 Task: Find common elements between two arrays using a Python program.
Action: Mouse moved to (66, 7)
Screenshot: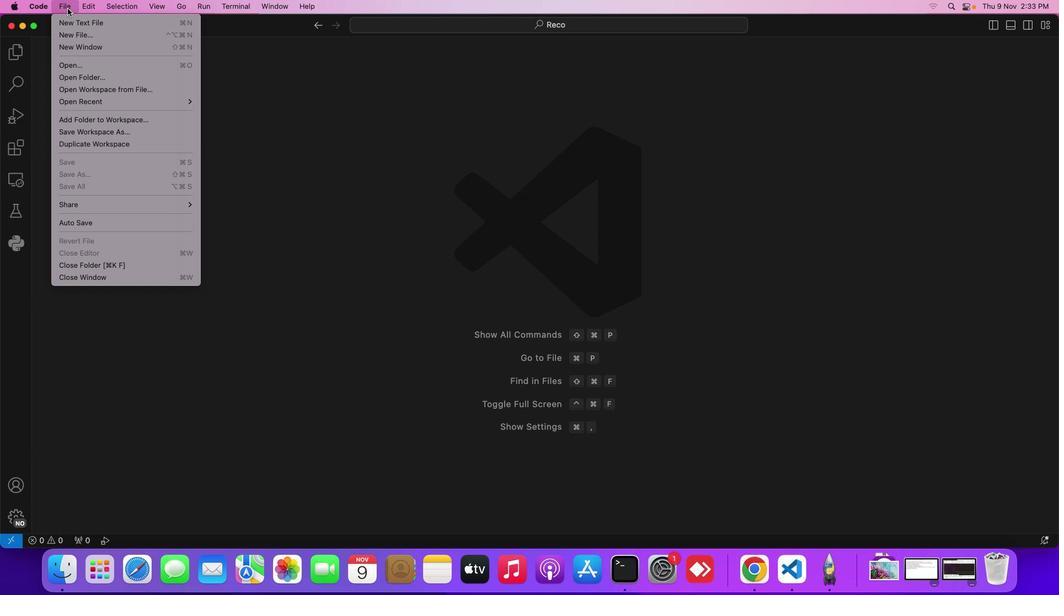 
Action: Mouse pressed left at (66, 7)
Screenshot: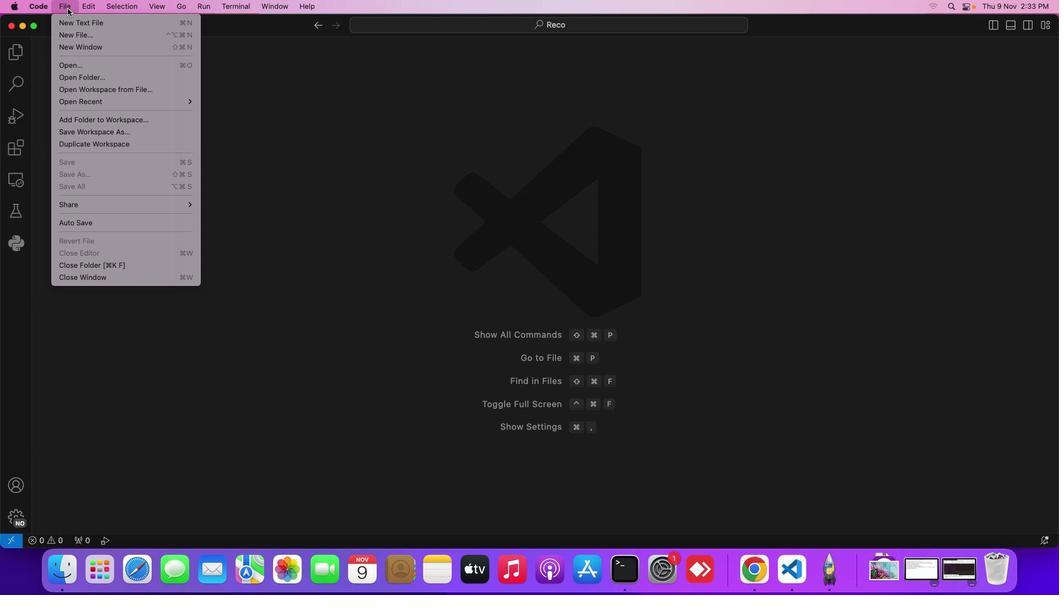 
Action: Mouse moved to (70, 18)
Screenshot: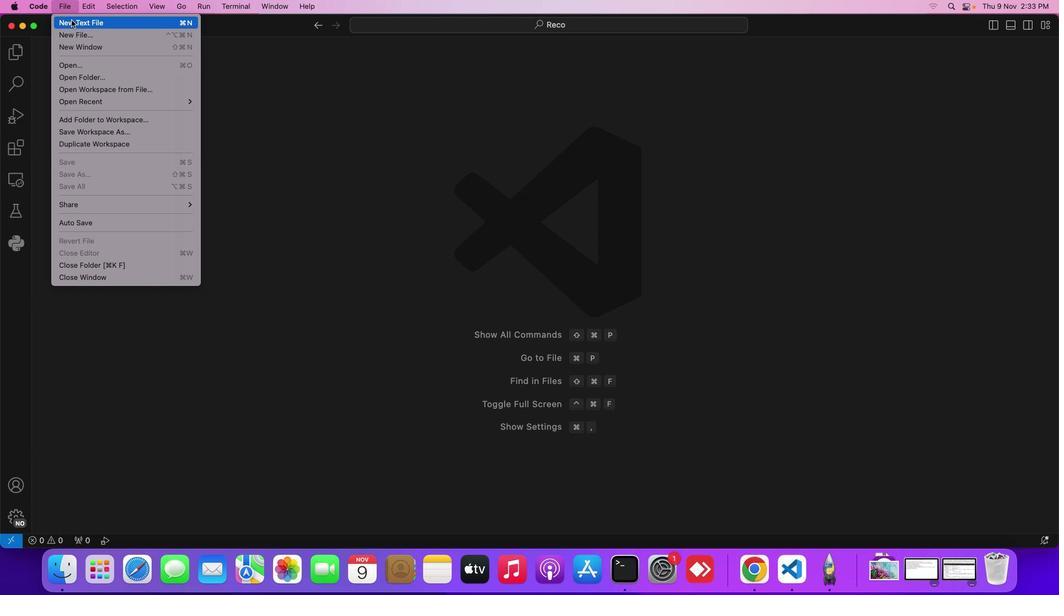 
Action: Mouse pressed left at (70, 18)
Screenshot: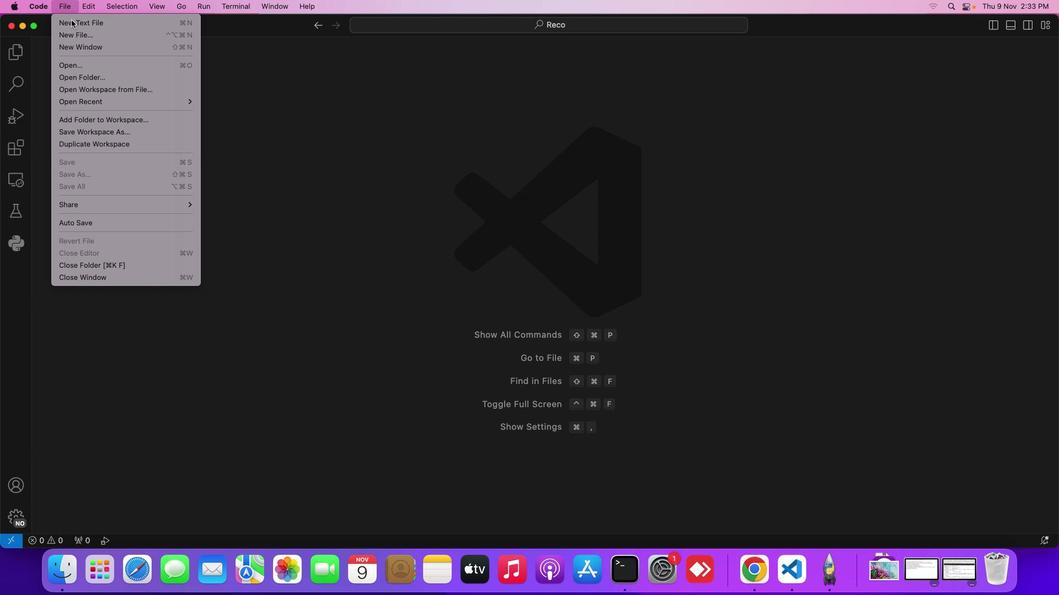 
Action: Mouse moved to (228, 152)
Screenshot: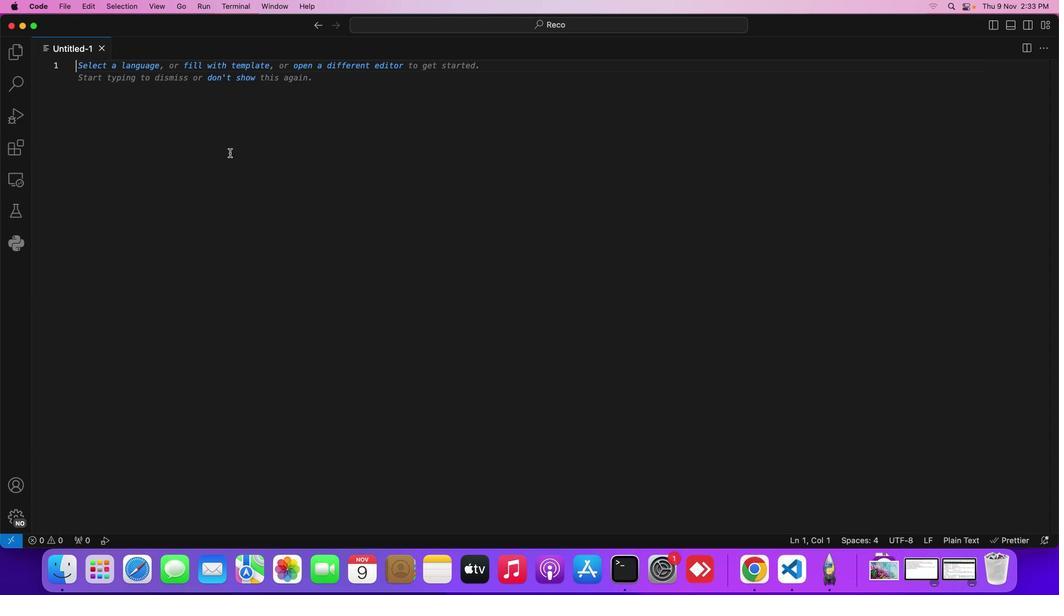 
Action: Key pressed Key.cmd
Screenshot: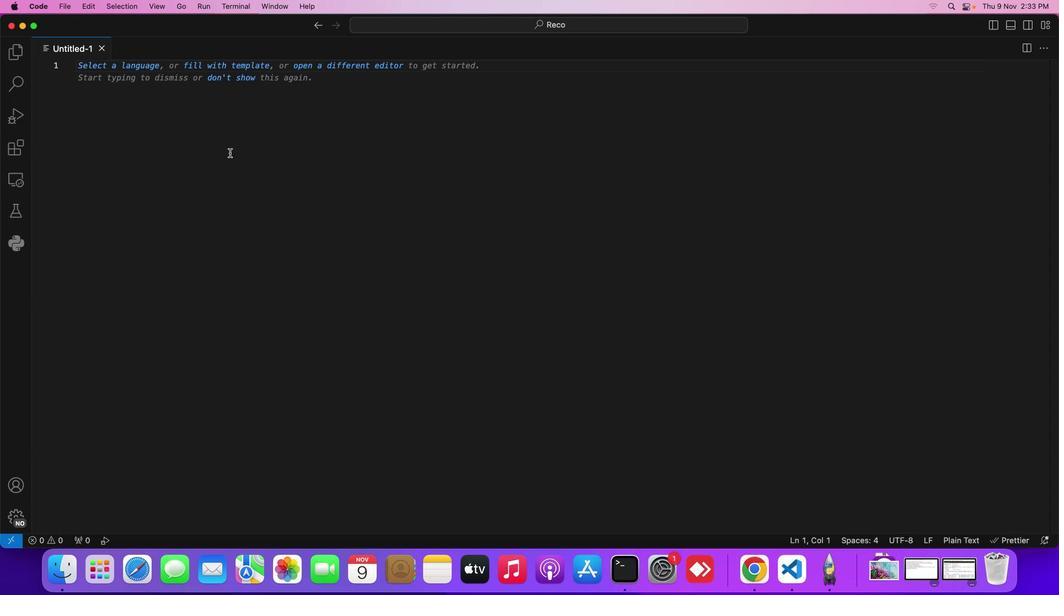 
Action: Mouse moved to (228, 152)
Screenshot: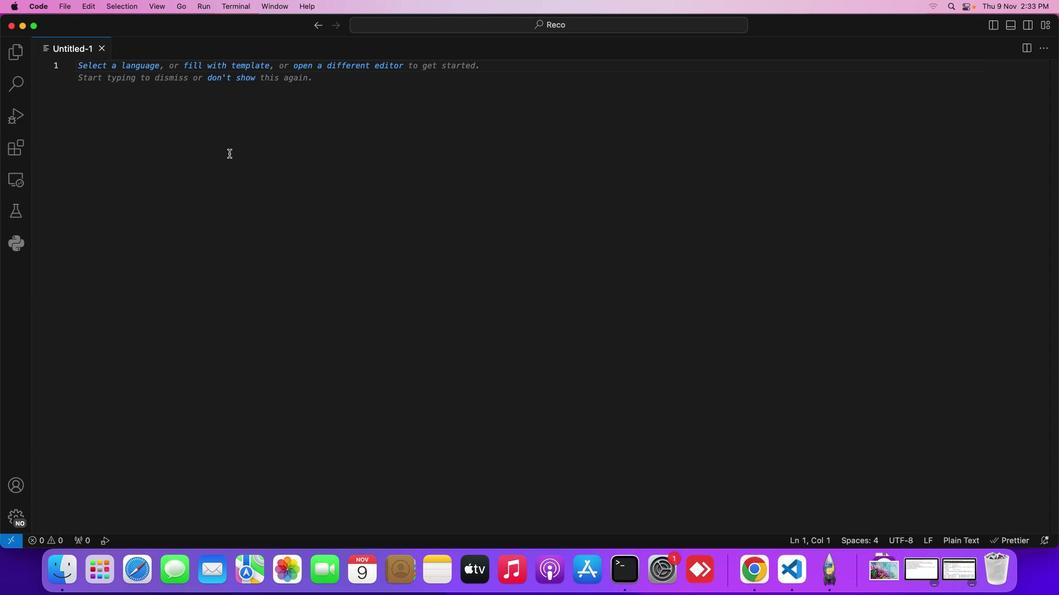 
Action: Key pressed 's'
Screenshot: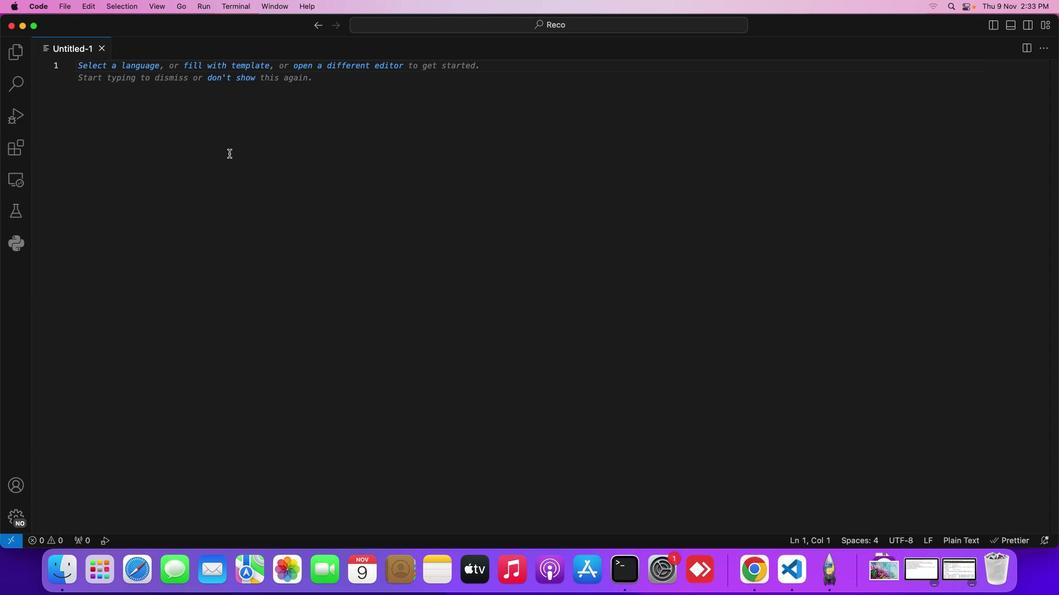 
Action: Mouse moved to (549, 237)
Screenshot: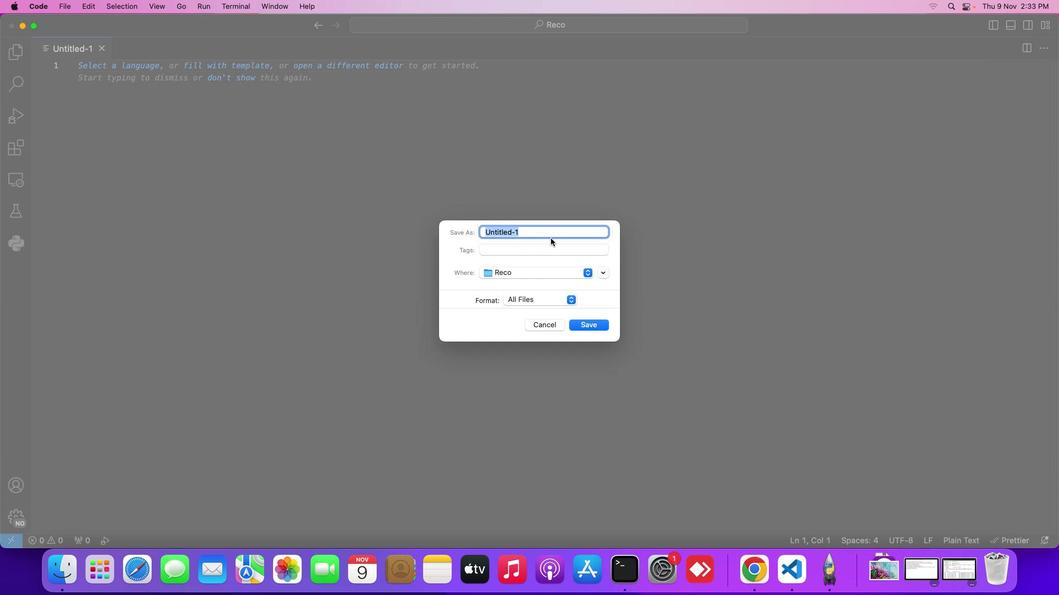 
Action: Mouse pressed left at (549, 237)
Screenshot: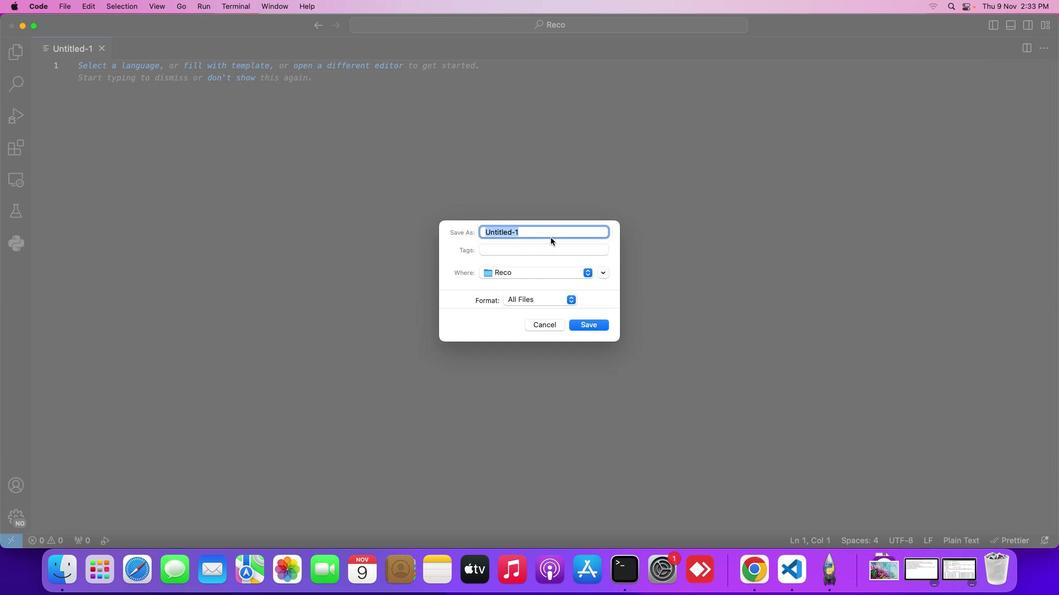 
Action: Mouse moved to (537, 227)
Screenshot: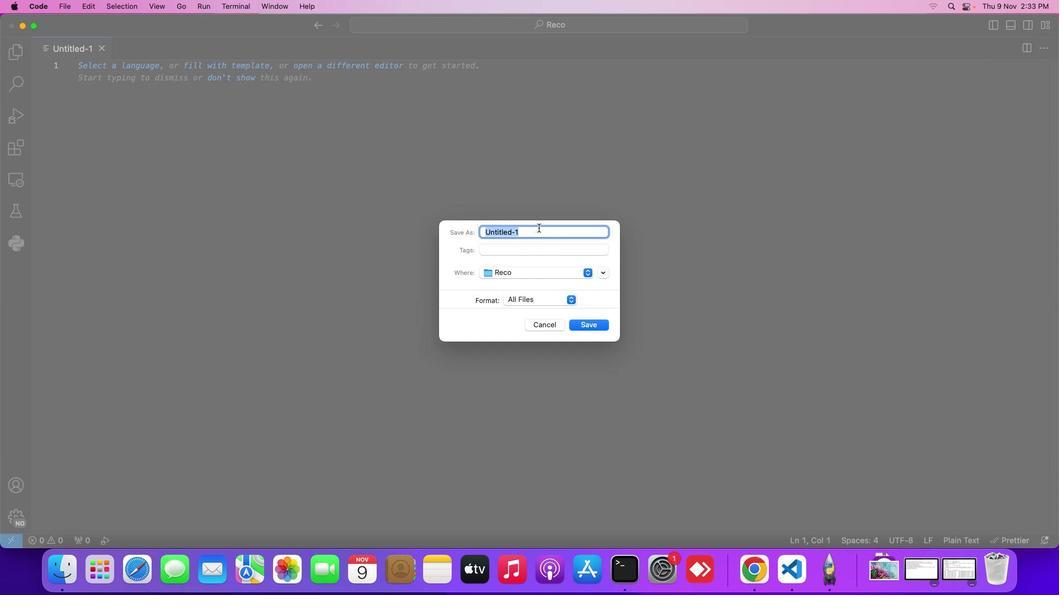 
Action: Mouse pressed left at (537, 227)
Screenshot: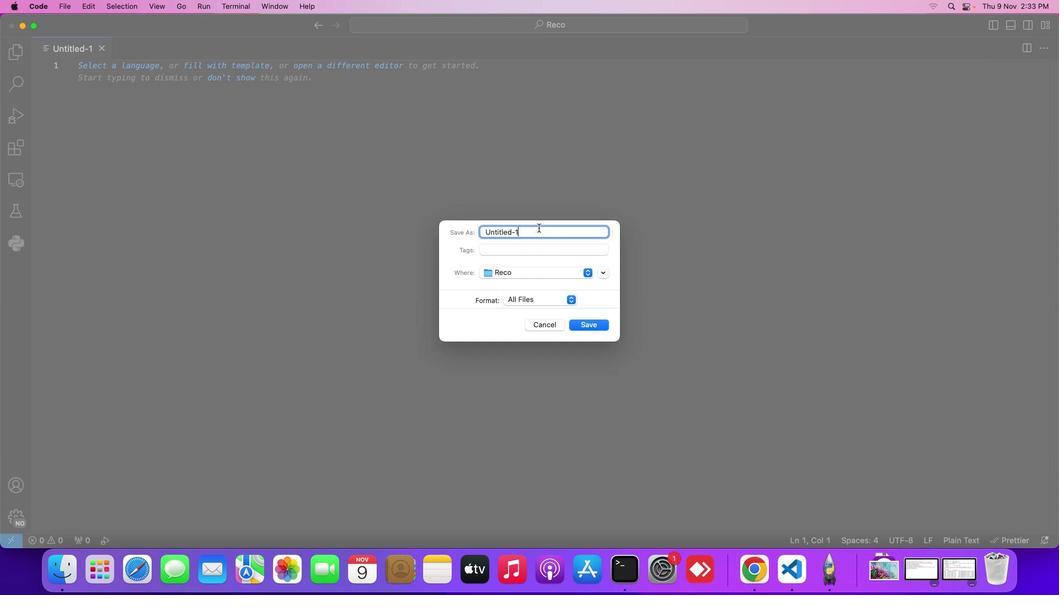 
Action: Key pressed Key.backspaceKey.backspaceKey.backspaceKey.backspaceKey.backspaceKey.backspaceKey.backspaceKey.backspaceKey.backspaceKey.backspaceKey.backspaceKey.shift_r'C''o''m'Key.shift_r'A''r''r''a''y''.''p''y'Key.enter'f'Key.backspaceKey.shift_r'#'Key.spaceKey.shift_r'D''e''f''i''n''e'Key.space'a'Key.space'f''u''n''c''t''i''o''n'Key.space't''o'Key.space'f''i''n''d'Key.space'c''o''m''m''o''n'Key.space'e''l''e''m''e''n''t''s'Key.space'b''e''t''w''e''e''n'Key.space't''w''o'Key.space'a''r''r''a''y''s'Key.enter'd''e''f'Key.space'f''i''n''d'Key.shift_r'_''c''o''m''m''o''n'Key.shift_r'_''e''l''e''m''e''n''t''s'Key.shift_r'(''a''r''r''a''y''1'','Key.space'a''r''r''a''y''2'Key.rightKey.shift_r':'Key.enterKey.shift_r'#'Key.spaceKey.shift_r'C''o''n''v''e''r''t'Key.space't''h''e'Key.space'a''r''r''a''y'Key.space'=''s'Key.backspaceKey.backspaceKey.backspace's'Key.space't''o'Key.space's''e''t''s'Key.space'a''n''d'Key.space'f''i''n''d'Key.space't''h''e'Key.space'i''n''t''e''r''s''e''c''t''i''o''n'Key.space't''o'Key.space'g''e''t'Key.space'c''o''m''m''o''n'Key.space'e''l''e''m''e''n''t''s'Key.enter'c''o''m''m''o''n'Key.shift_r'_''e''l''e''m''e''n''t''s'Key.space'='Key.space's''e''t'Key.shift_r'(''a''r''r''a''y''1'Key.rightKey.spaceKey.shift_r'&''s''e''t'Key.shift_r'(''a''r''r''a''y''s'Key.backspace'2'Key.rightKey.enterKey.enterKey.shift_r'#'Key.spaceKey.shift_r'C''o''n''v''e''r''t'Key.space't''h''e'Key.space's''e''t'Key.space'b''a''c''k'Key.space't''o'Key.space'a'Key.space'l''i''s''t'Key.space'a''n''d'Key.space'r''e''t''u''r''n'Key.space't''h''e'Key.space'r''e''s''u''l''t'Key.enter'r''e''t''u''r''n'Key.space'l''i''s''t'Key.shift_r'(''c''o''m''m''o''n'Key.shift_r'_''e''l''e''m''e''n''t''s'Key.rightKey.enterKey.shift_rKey.enterKey.shift_r'#'Key.spaceKey.shift_r'E''x''a''m''p''l''e'Key.space'u''s''a''g''e'Key.shift_r':'Key.enter'a''r''r''a''y''1'Key.space'='Key.space'[''1'','Key.space'2'','Key.space'3'','Key.space'4'','Key.space'5'Key.rightKey.enter'a''r''r''a''y''2'Key.space'='Key.space'[''2'Key.backspace'3'','Key.space'4'','Key.space'5'','Key.space'6'','Key.space'7'Key.rightKey.enterKey.enterKey.shift_r'#'Key.space'c''a''l''l'Key.space't''h''e'Key.space'c'Key.backspace'f''u''n''c''t''i''o''n'Key.space'w''i''t''h'Key.space't''h''e'Key.space'e''x''a''m''p''l''e'Key.space'a''r''r''a''y''s'Key.enter'c''o''m''m''o''n'Key.shift_r'_''a'Key.backspace'e''l''e''m''e''n''t''s'Key.space'='Key.space'f''i''n''d'Key.shift_r'_''c''o''m''m''o''n'Key.shift_r'_''e''l''e''m''e''n''t''s'Key.shift_r'(''a''r''r''a''y''1'','Key.space'a''r''r''a''y''2'Key.rightKey.enterKey.enterKey.shift_r'#'Key.spaceKey.shift_r'P''r''i''n''t'Key.space't''h''e'Key.space'r''e''s''u''l''t'Key.enter'p''r''i''n''t'Key.spaceKey.backspaceKey.shift_r'('Key.shift_r'"'Key.shift_r'C''o''m''m''o''n'Key.space'e''l''e''m''e''n''t''s'Key.rightKey.leftKey.shift_r':'Key.right','Key.space'c''o''m''m''a''n'Key.shift_r'_''e''l''e''m''e''n''t''s'Key.rightKey.enterKey.enter
Screenshot: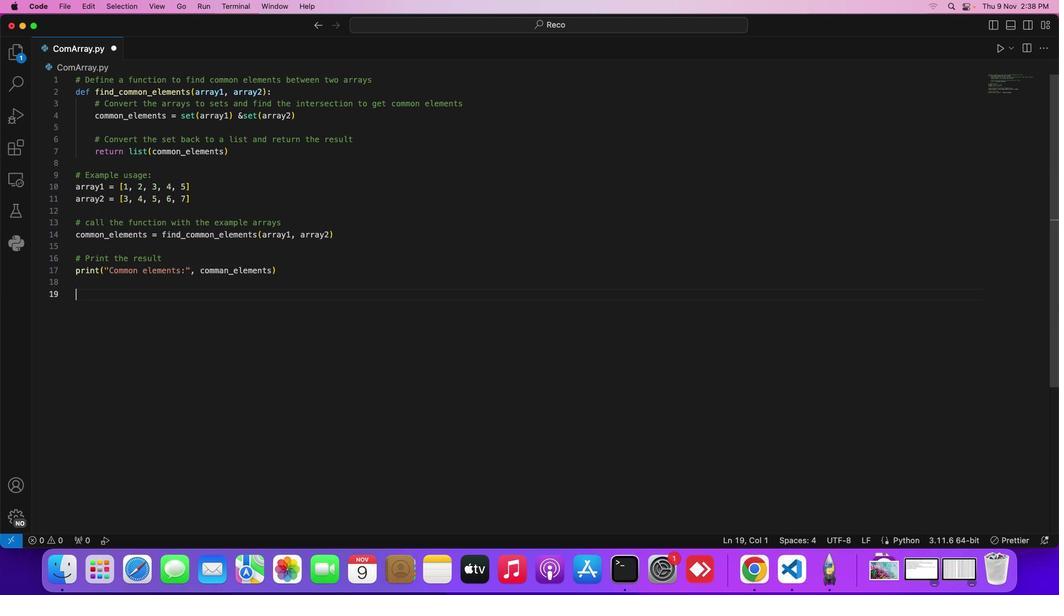 
Action: Mouse moved to (410, 196)
Screenshot: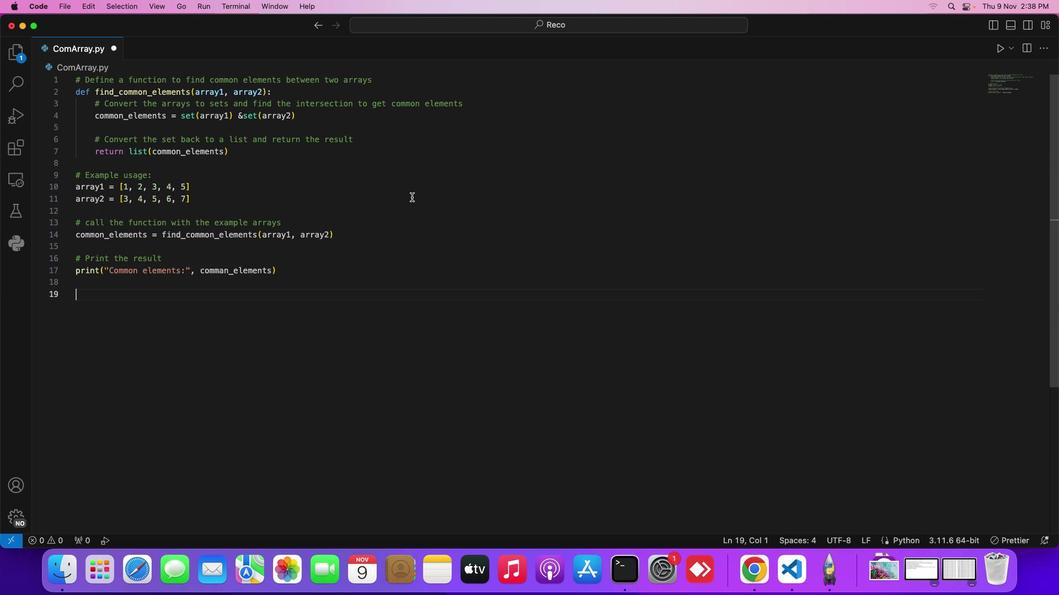 
Action: Key pressed Key.cmd
Screenshot: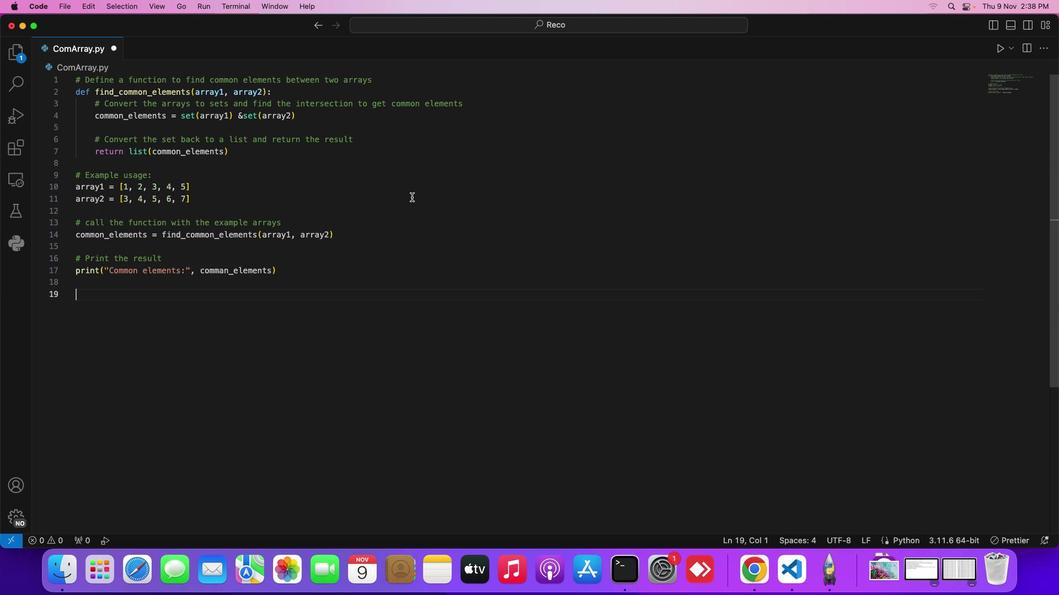 
Action: Mouse moved to (410, 196)
Screenshot: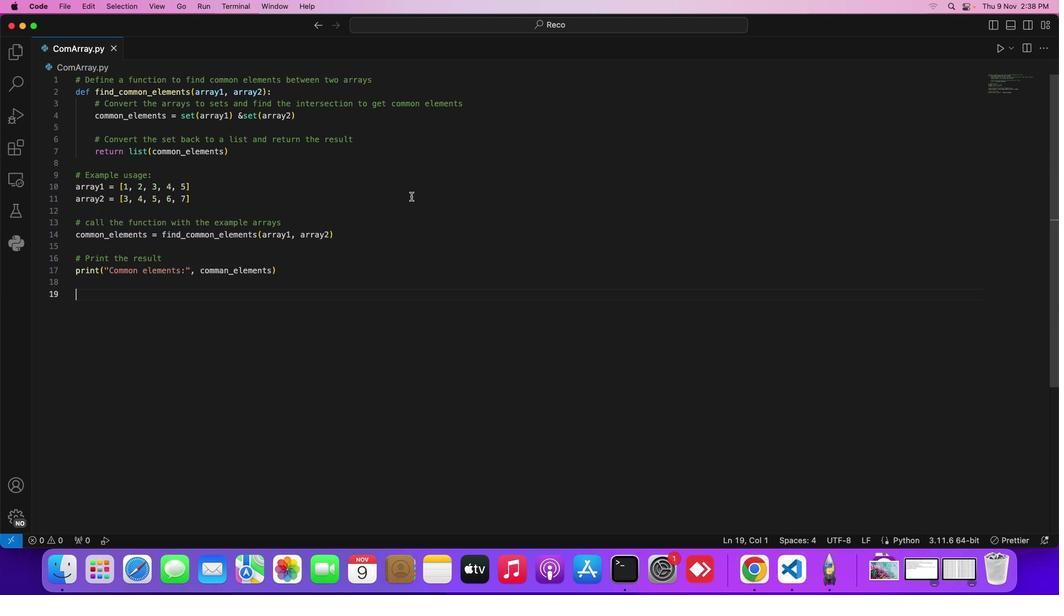 
Action: Key pressed 's'
Screenshot: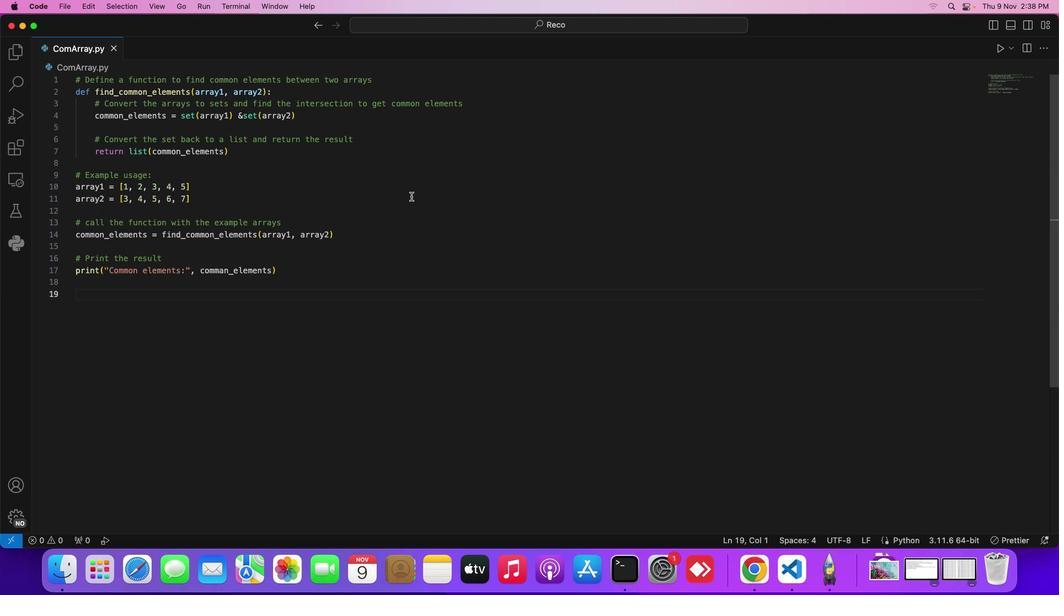 
Action: Mouse moved to (999, 52)
Screenshot: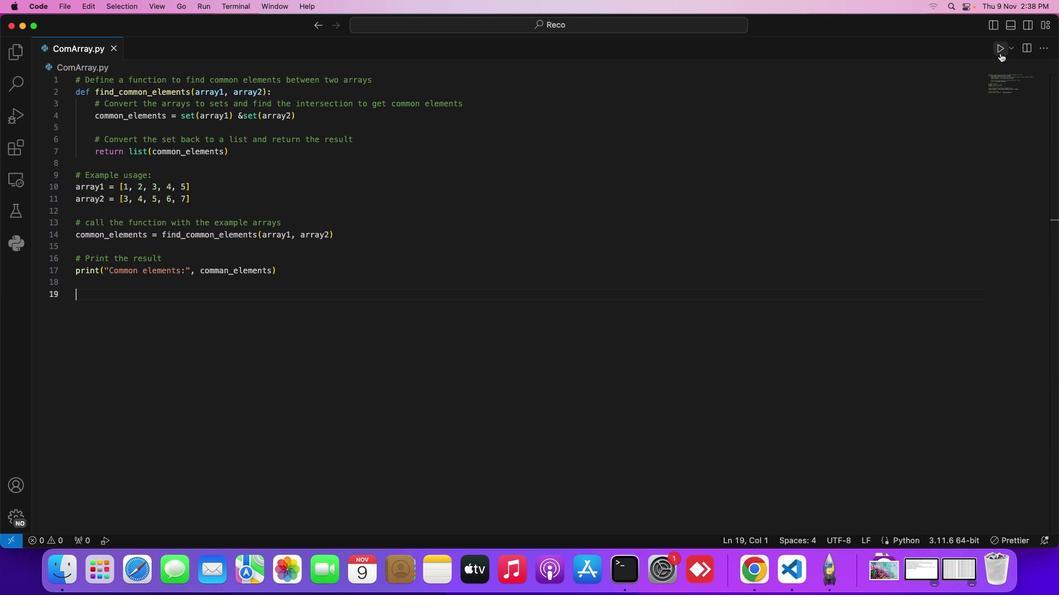
Action: Mouse pressed left at (999, 52)
Screenshot: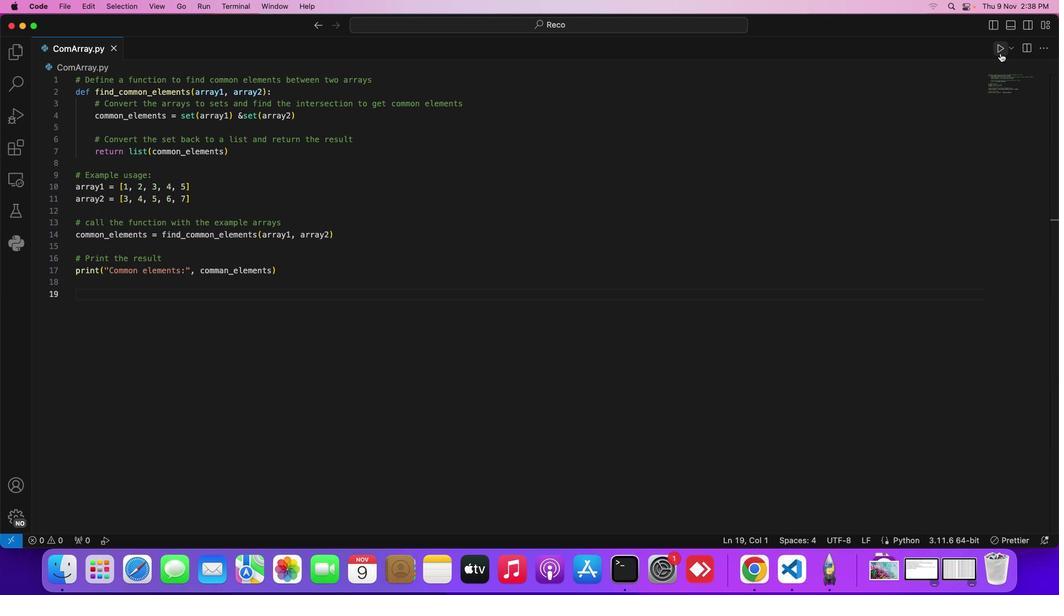 
Action: Mouse moved to (1047, 293)
Screenshot: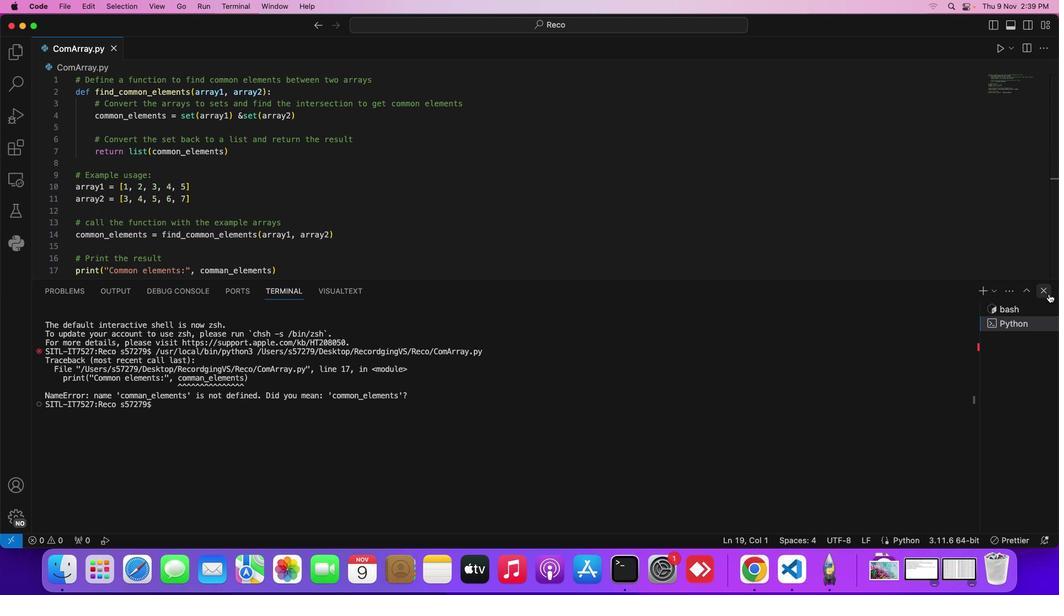 
Action: Mouse pressed left at (1047, 293)
Screenshot: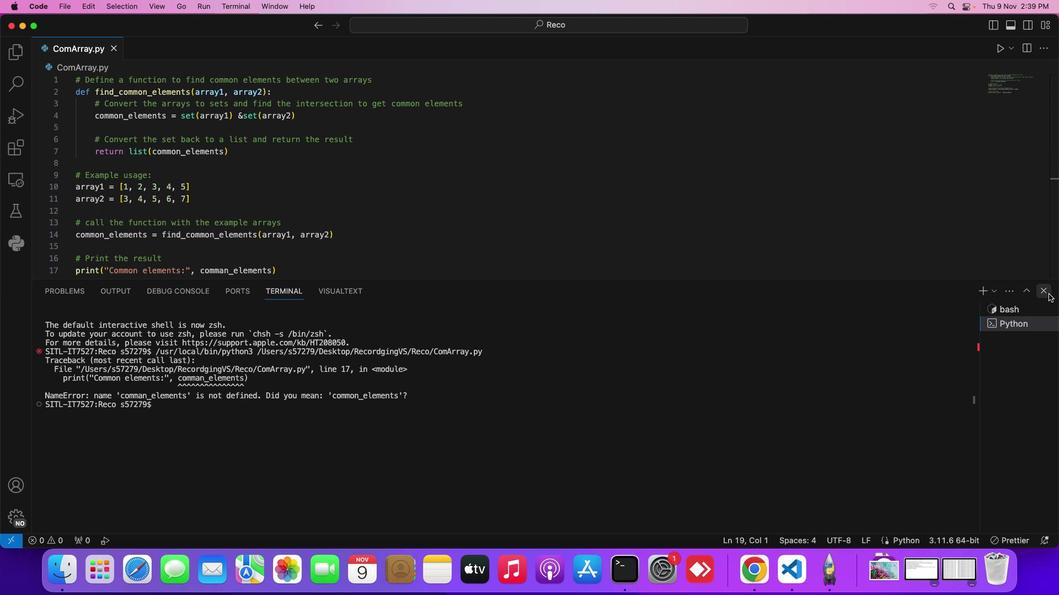 
Action: Mouse moved to (208, 270)
Screenshot: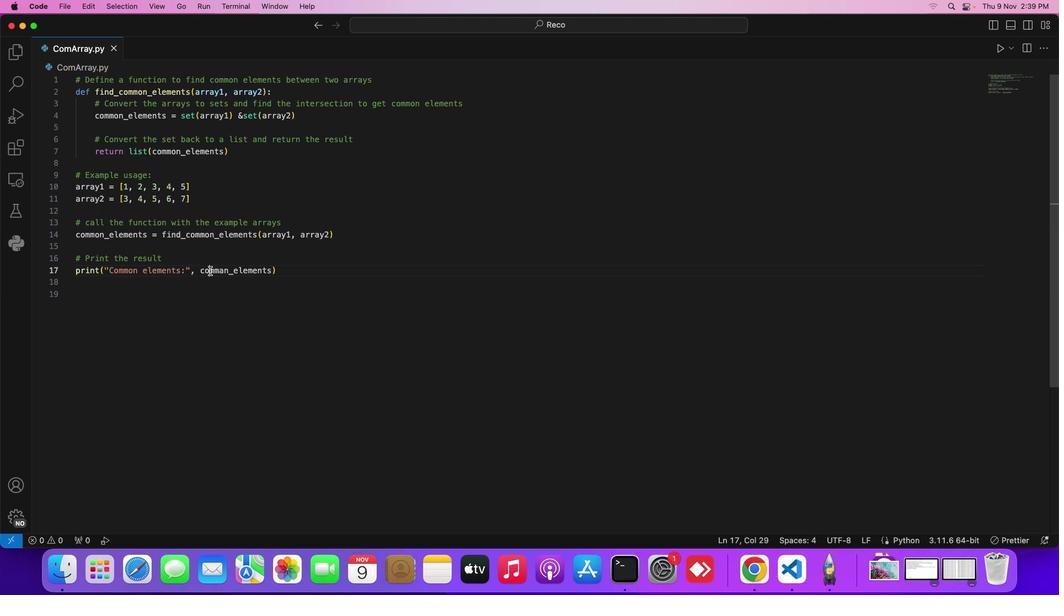 
Action: Mouse pressed left at (208, 270)
Screenshot: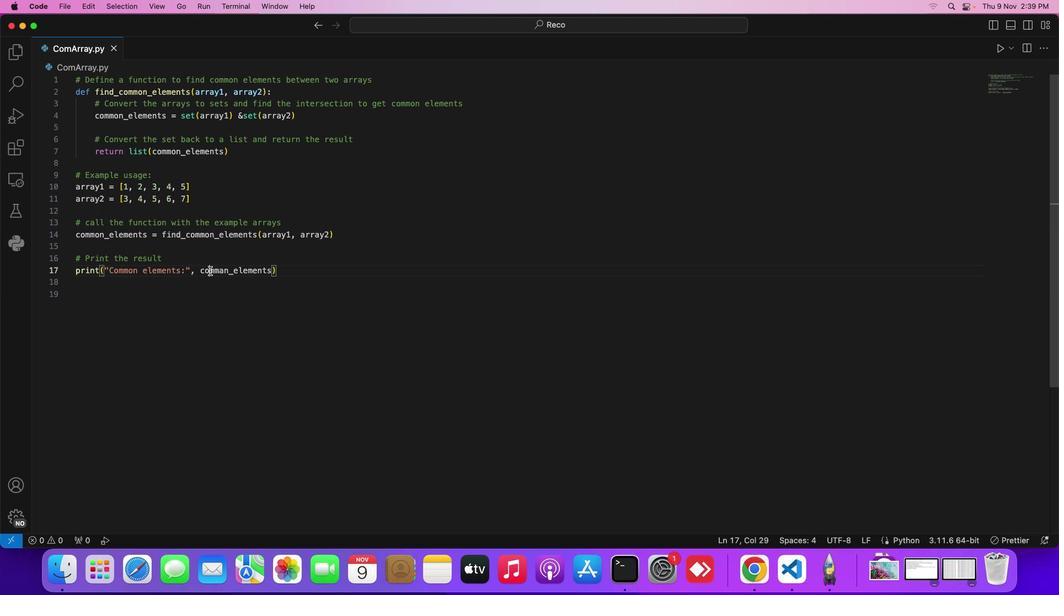 
Action: Mouse moved to (229, 268)
Screenshot: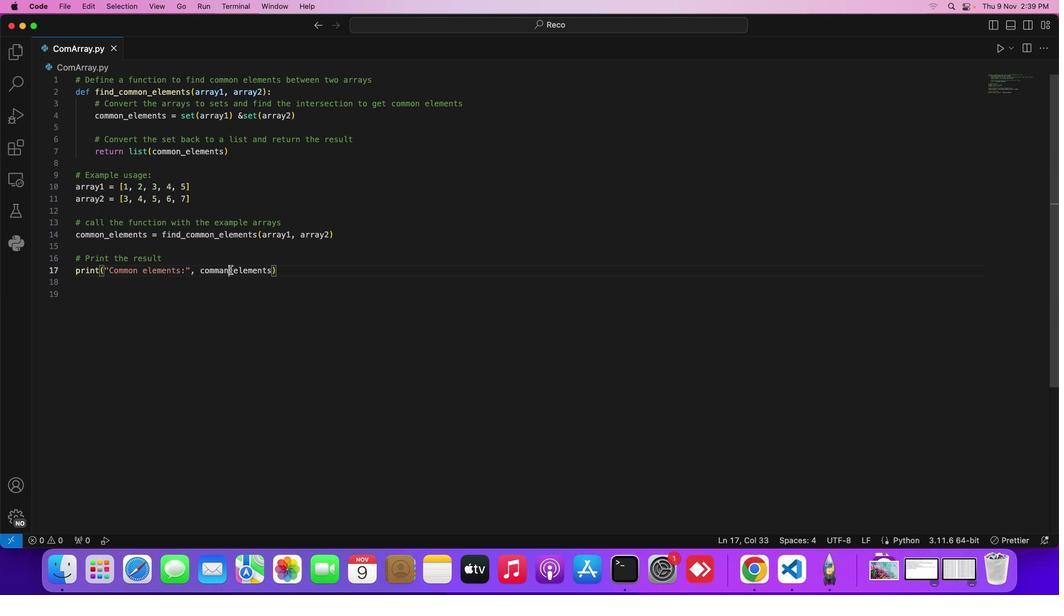 
Action: Mouse pressed left at (229, 268)
Screenshot: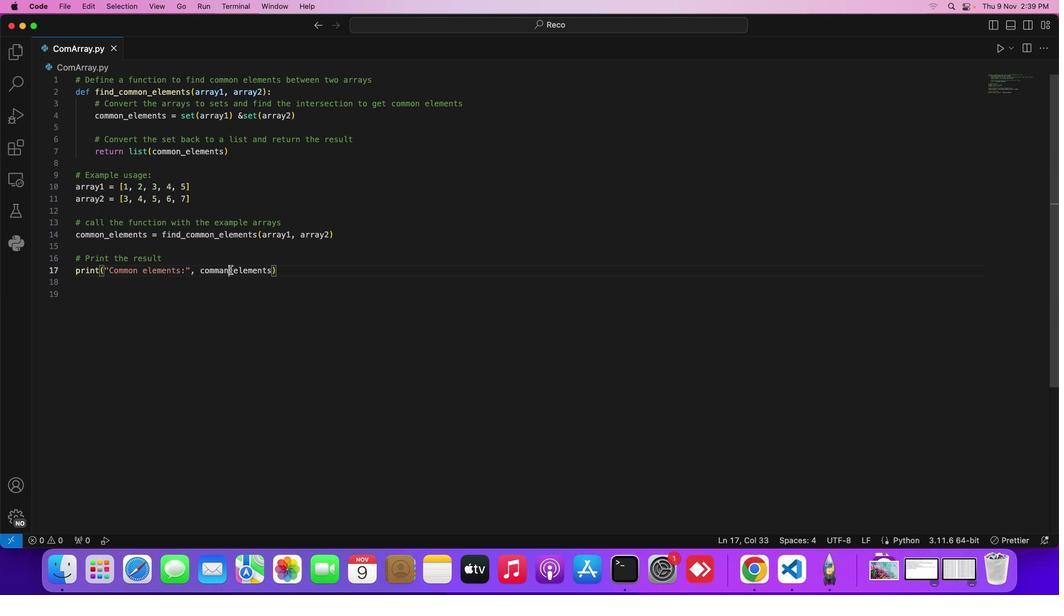 
Action: Mouse moved to (225, 268)
Screenshot: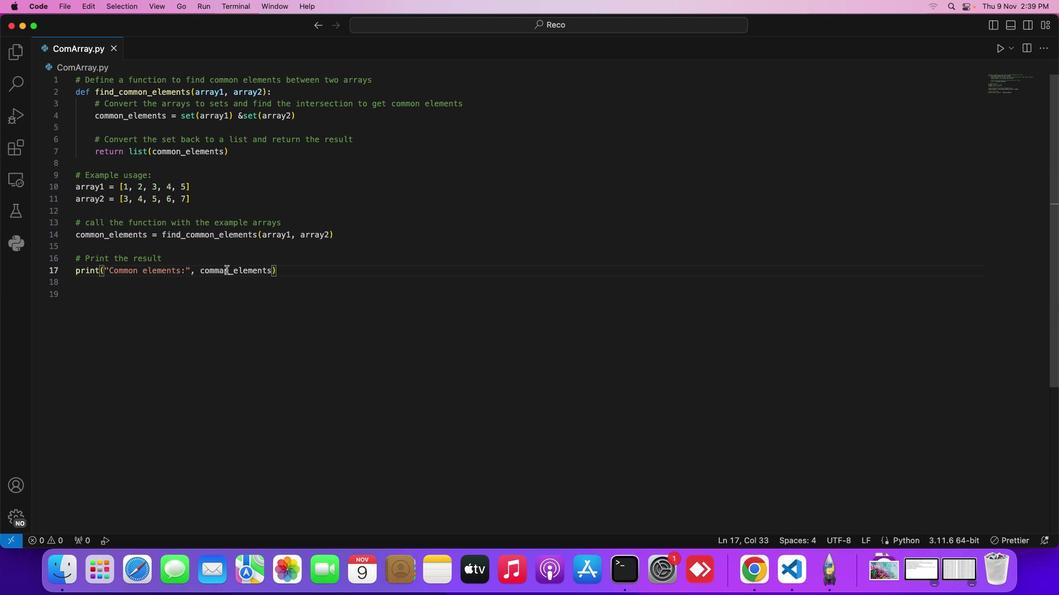 
Action: Mouse pressed left at (225, 268)
Screenshot: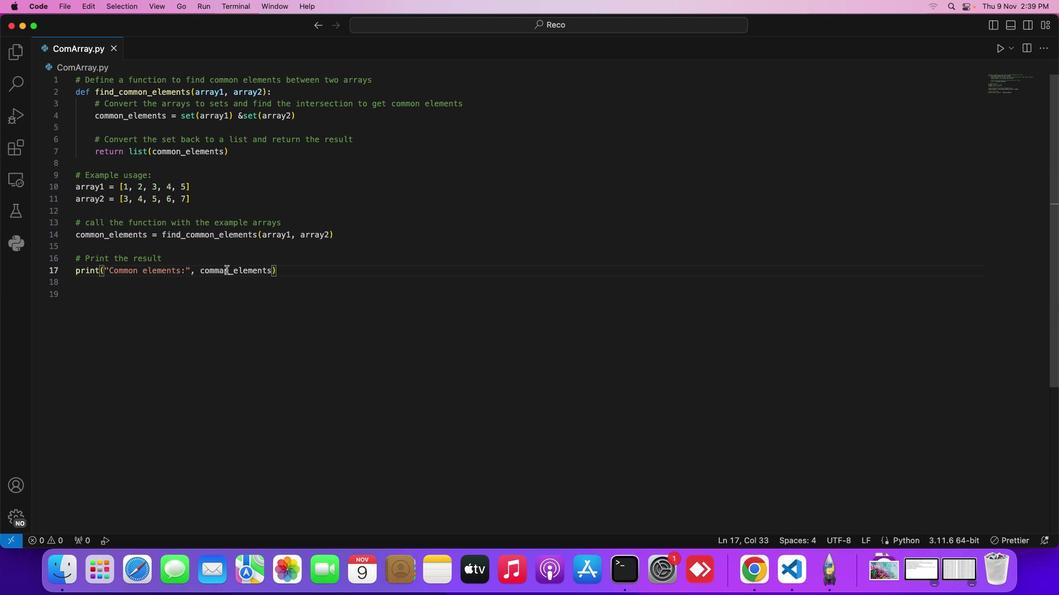 
Action: Mouse moved to (274, 266)
Screenshot: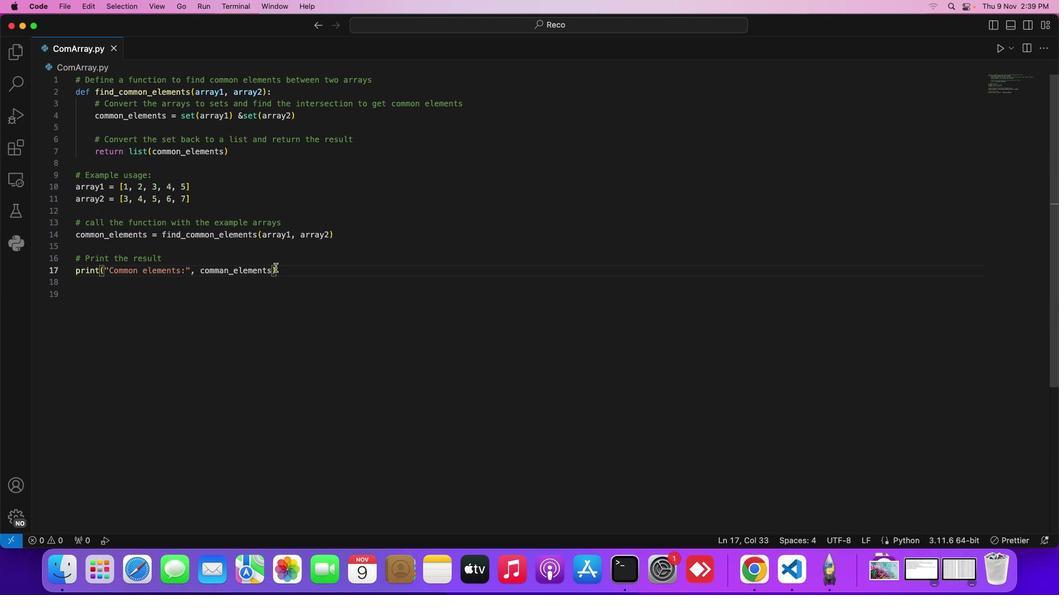 
Action: Key pressed Key.leftKey.backspace'o'Key.cmd's'
Screenshot: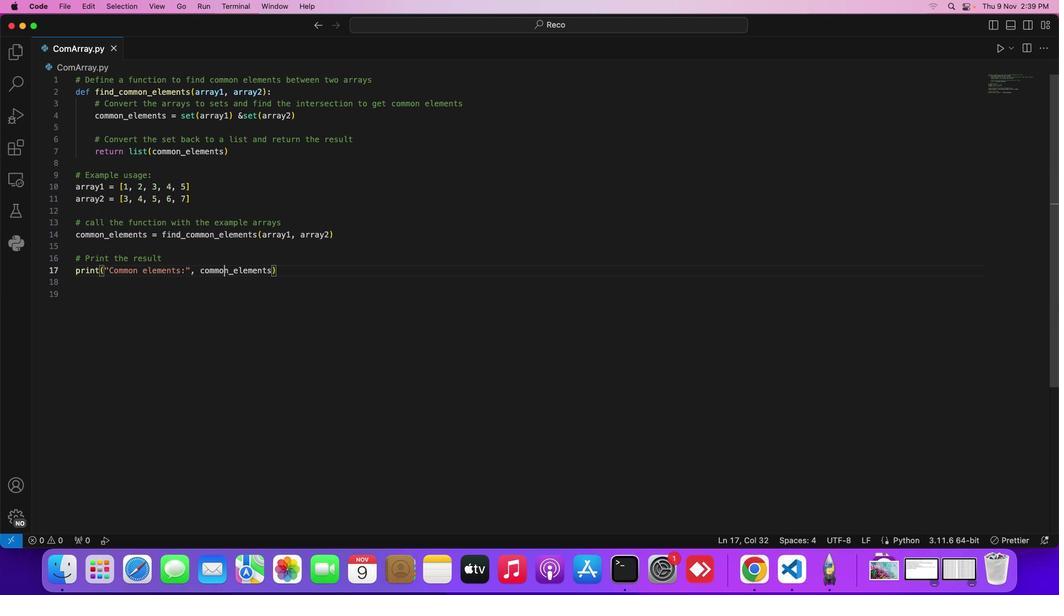 
Action: Mouse moved to (913, 145)
Screenshot: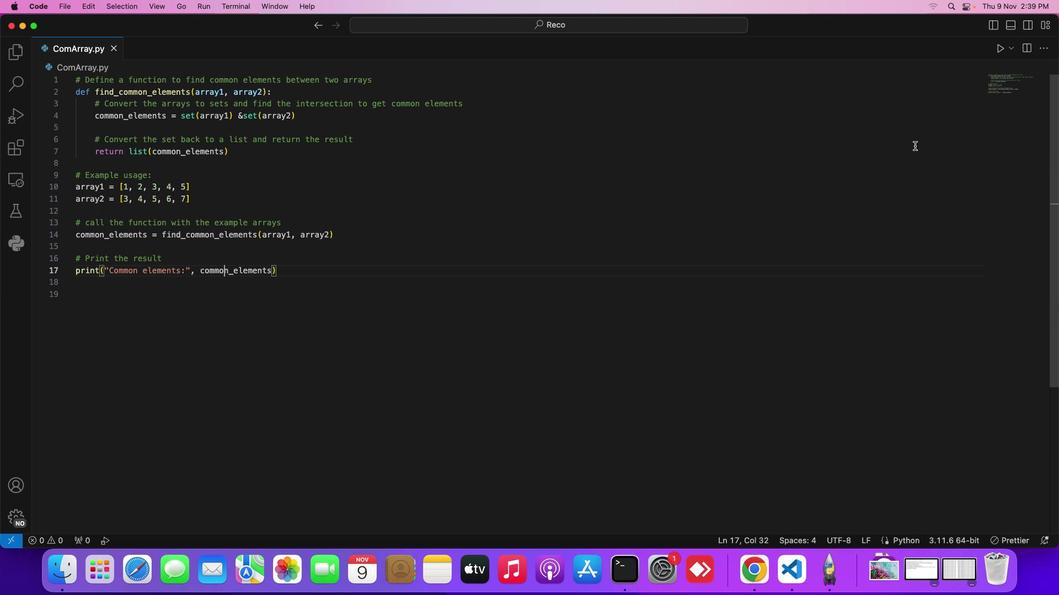 
Action: Key pressed Key.cmd
Screenshot: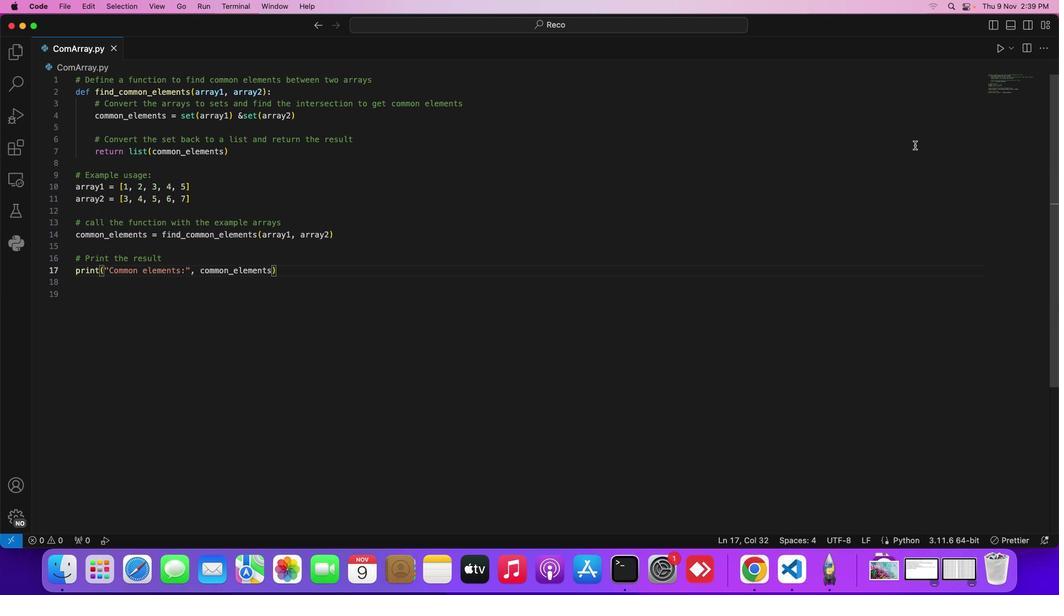 
Action: Mouse moved to (913, 144)
Screenshot: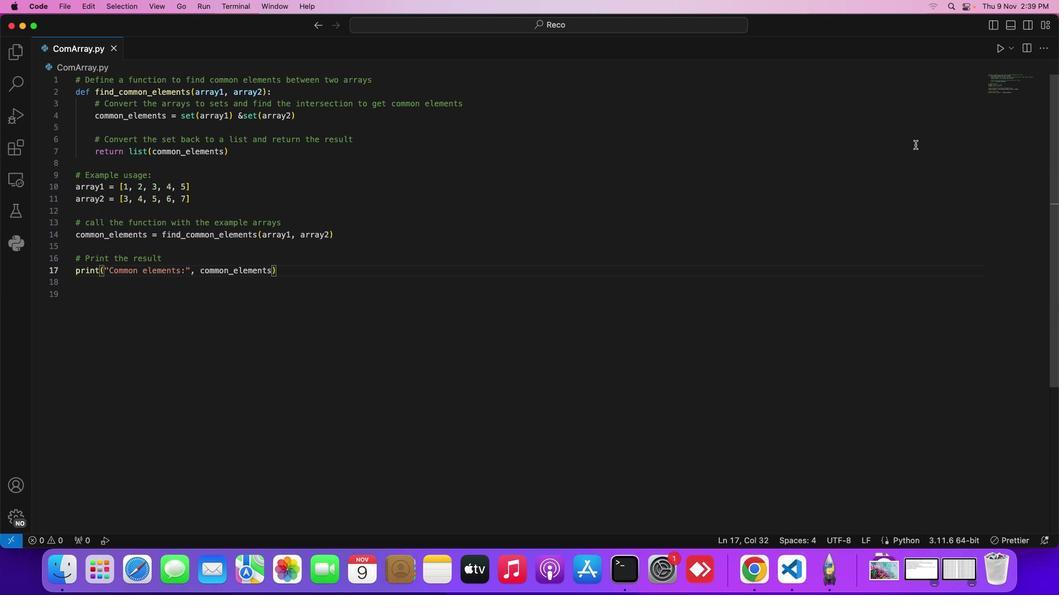 
Action: Key pressed 's'
Screenshot: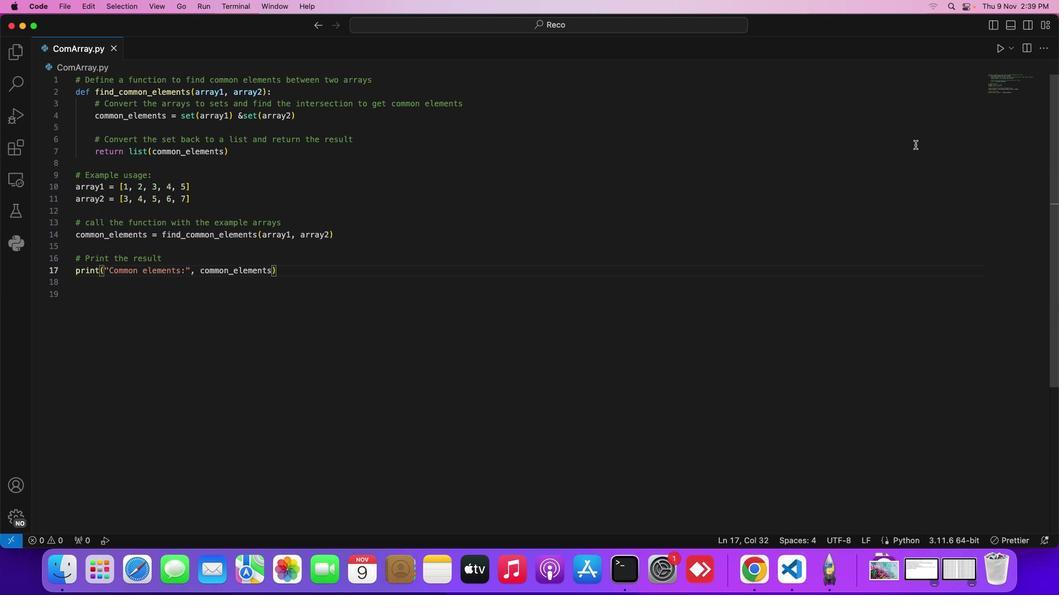 
Action: Mouse moved to (999, 48)
Screenshot: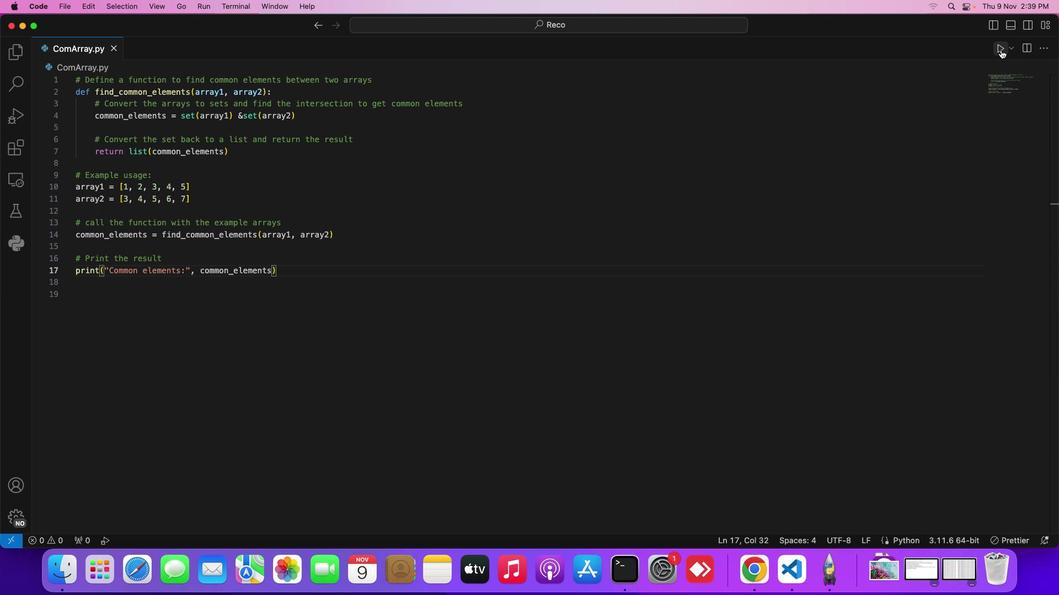 
Action: Mouse pressed left at (999, 48)
Screenshot: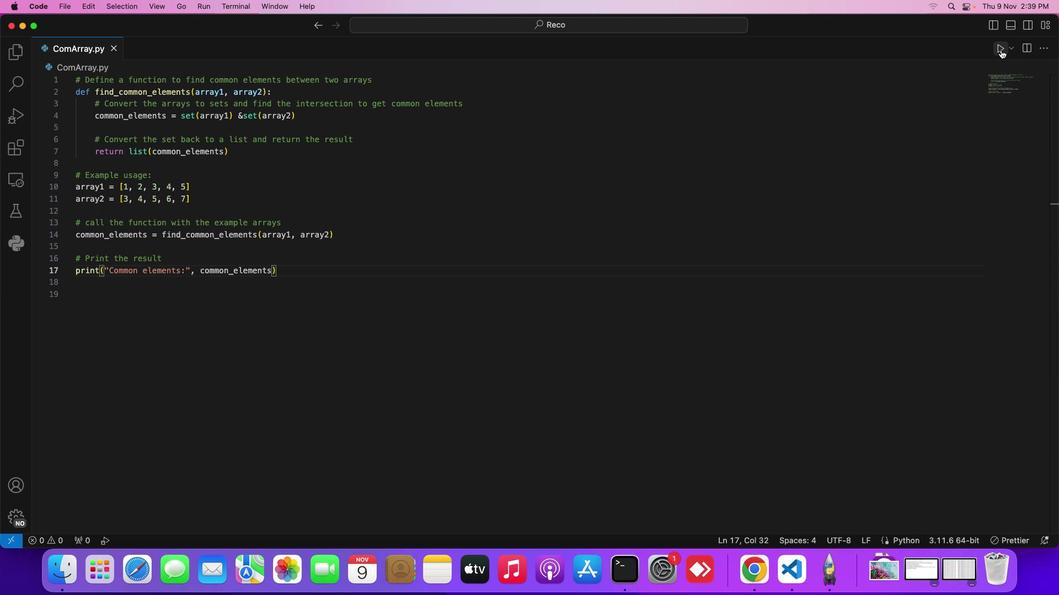 
Action: Mouse moved to (327, 434)
Screenshot: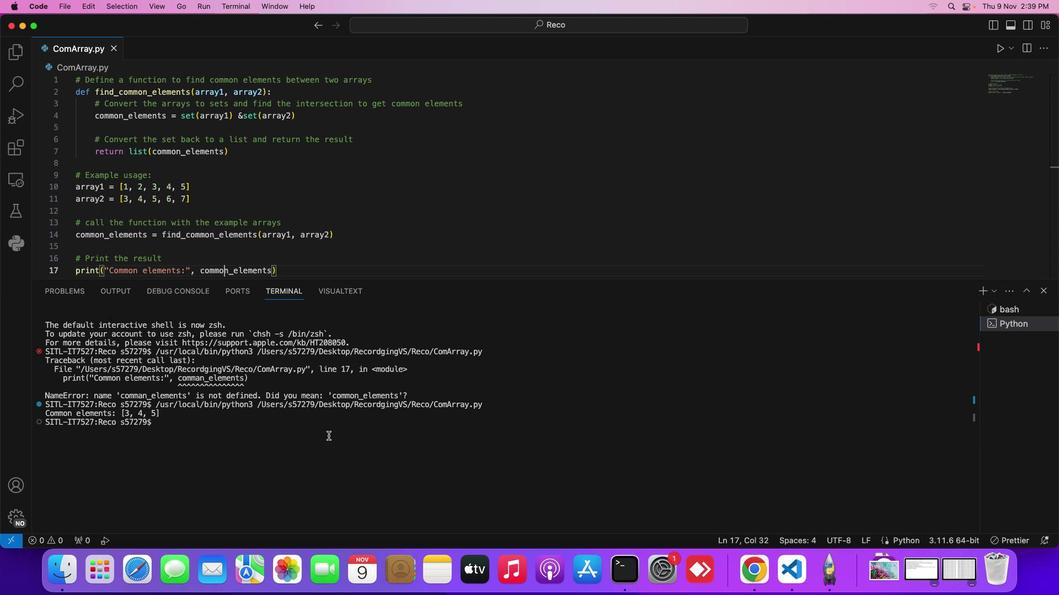 
